 Task: Create a due date automation trigger when advanced on, on the monday of the week before a card is due add dates not due next month at 11:00 AM.
Action: Mouse moved to (1085, 85)
Screenshot: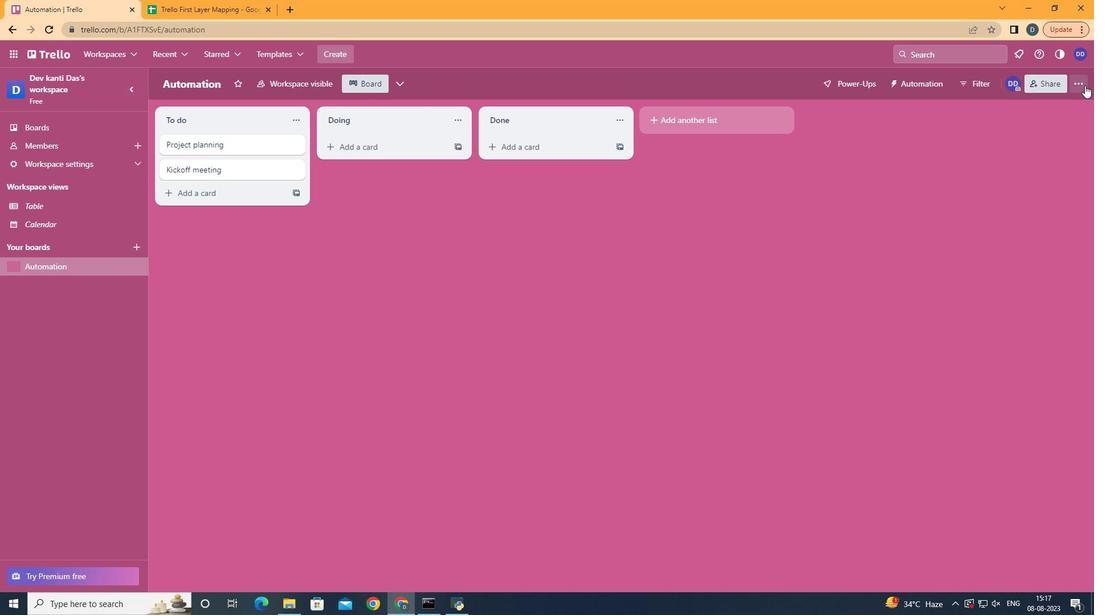 
Action: Mouse pressed left at (1085, 85)
Screenshot: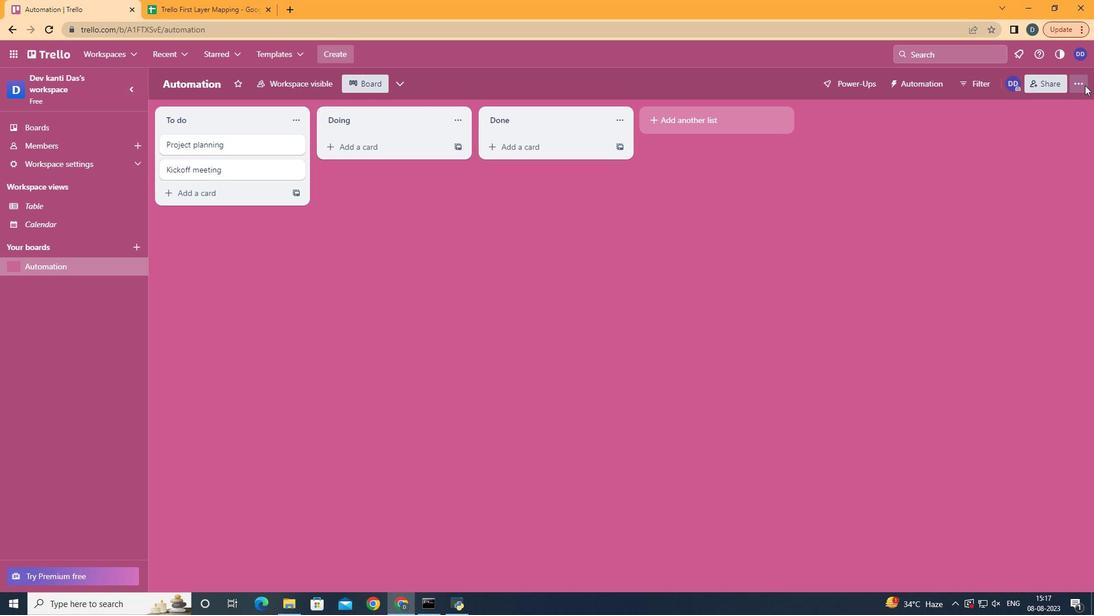 
Action: Mouse moved to (989, 237)
Screenshot: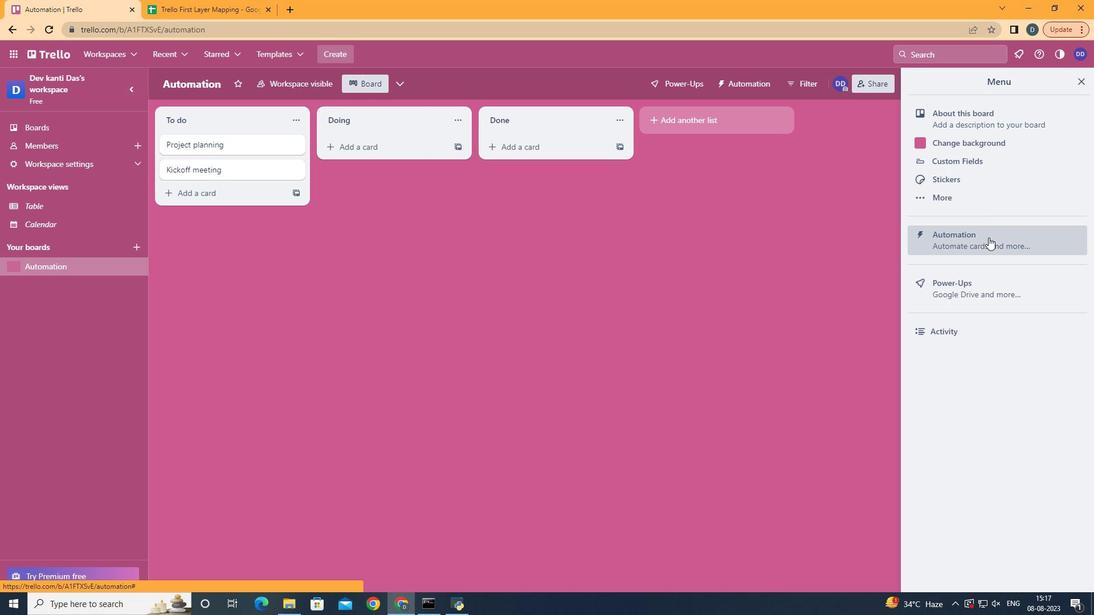 
Action: Mouse pressed left at (989, 237)
Screenshot: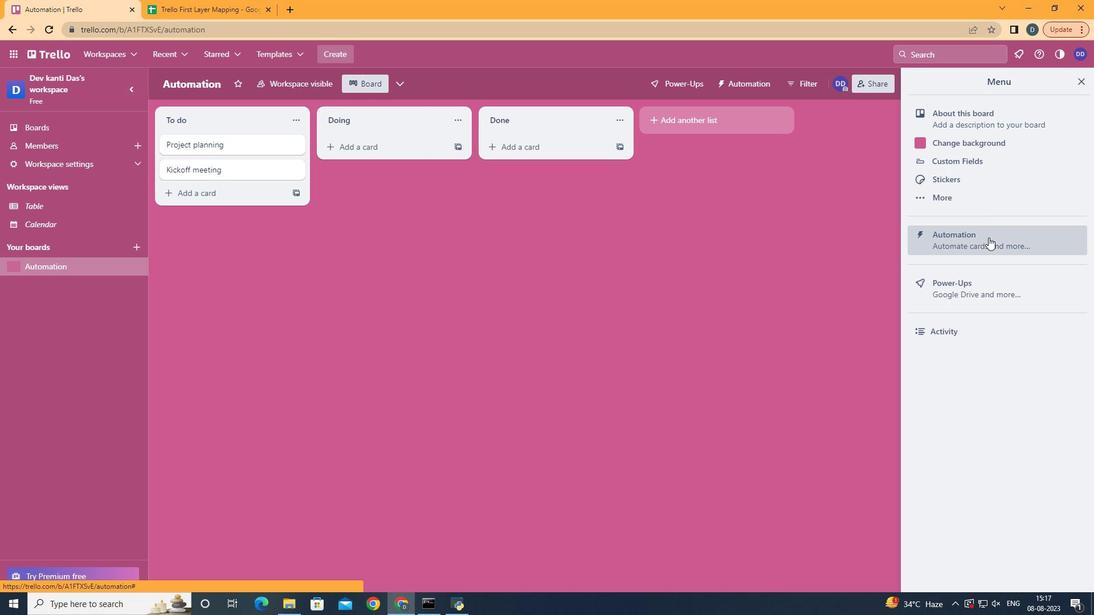 
Action: Mouse moved to (200, 225)
Screenshot: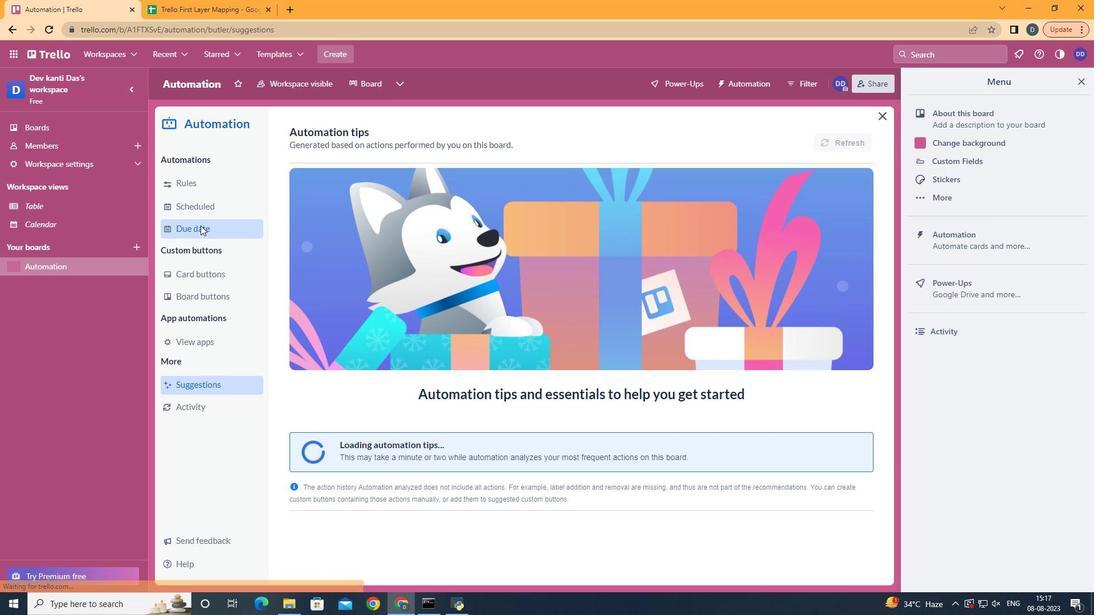 
Action: Mouse pressed left at (200, 225)
Screenshot: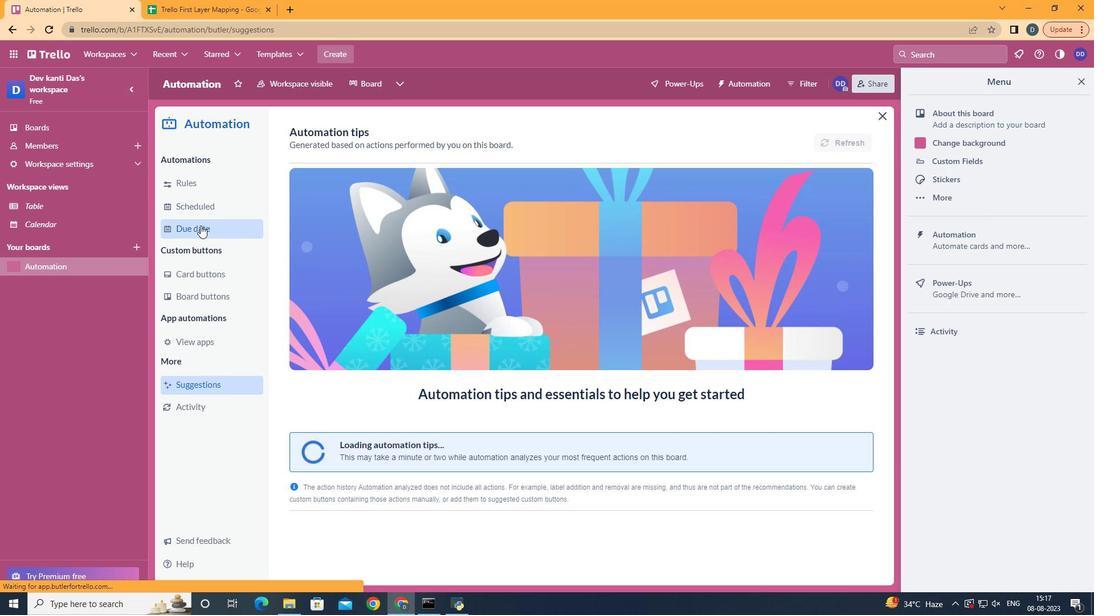 
Action: Mouse moved to (796, 135)
Screenshot: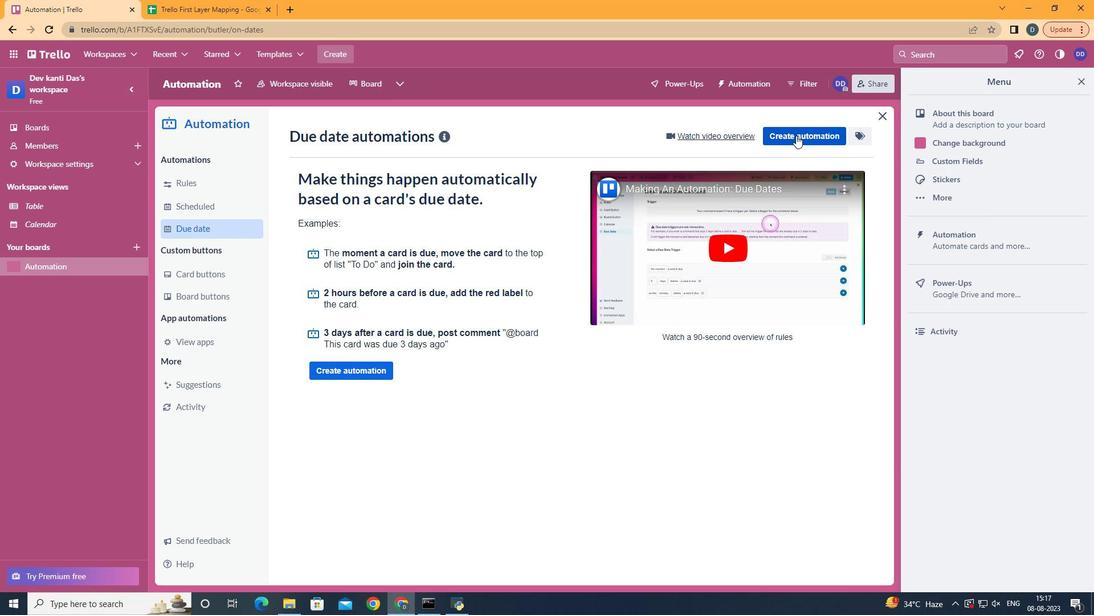 
Action: Mouse pressed left at (796, 135)
Screenshot: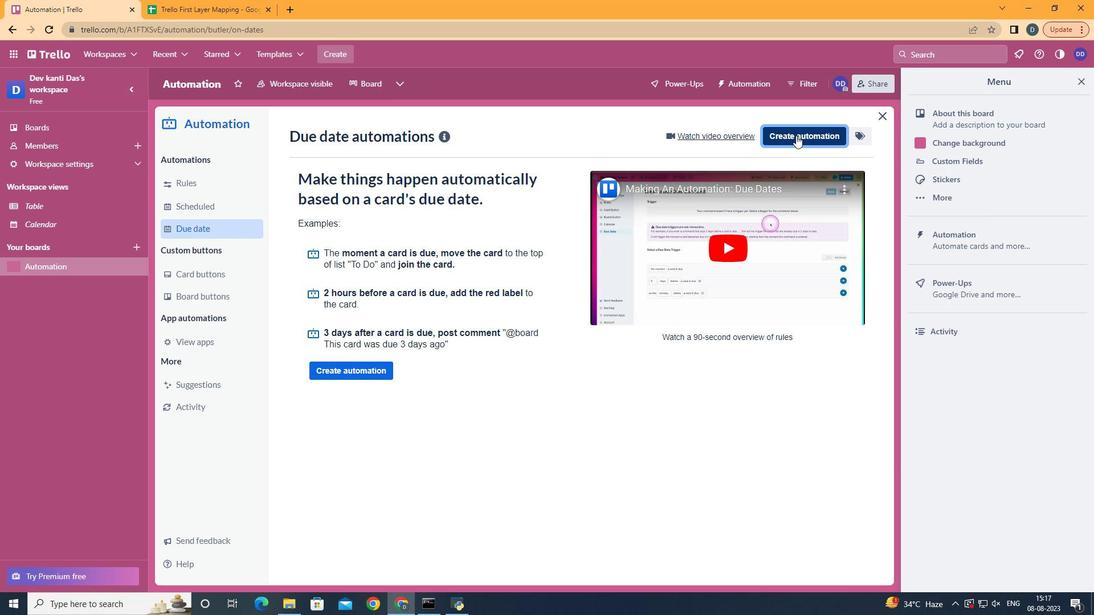 
Action: Mouse moved to (556, 240)
Screenshot: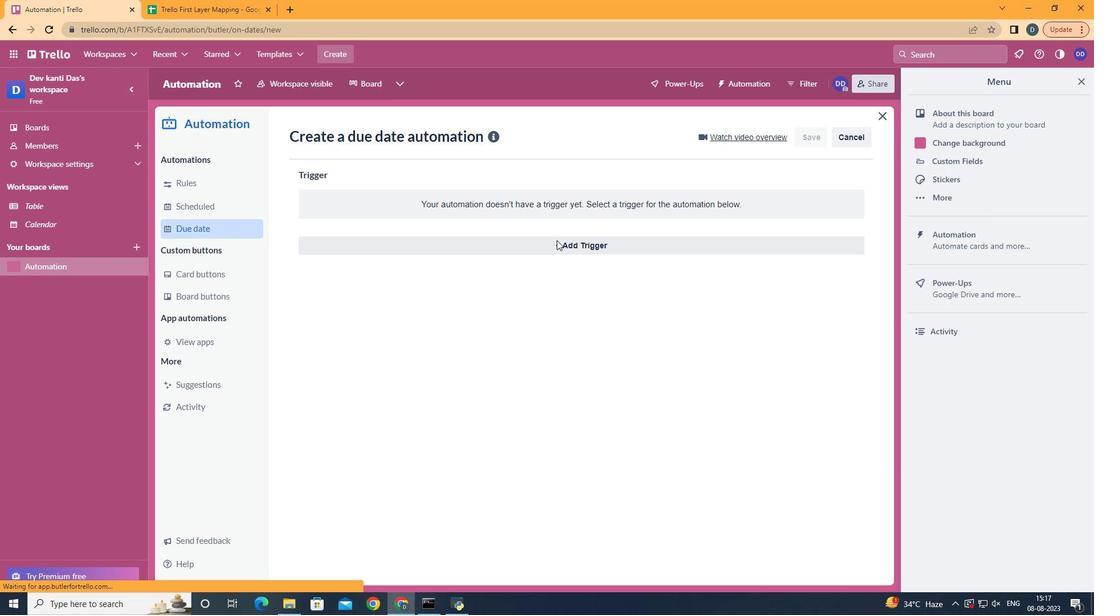 
Action: Mouse pressed left at (556, 240)
Screenshot: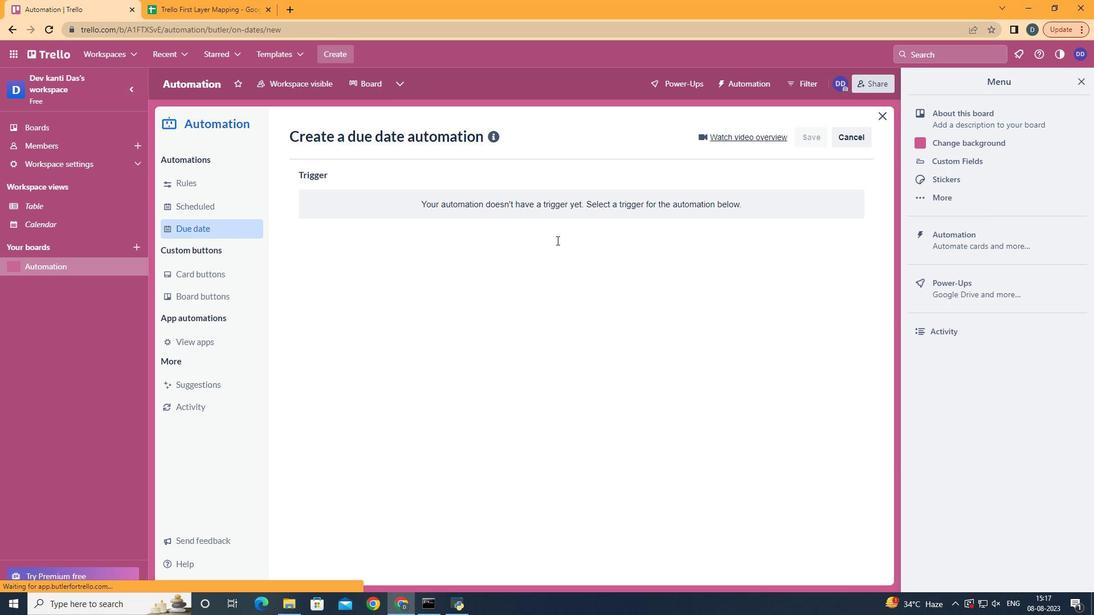 
Action: Mouse moved to (404, 547)
Screenshot: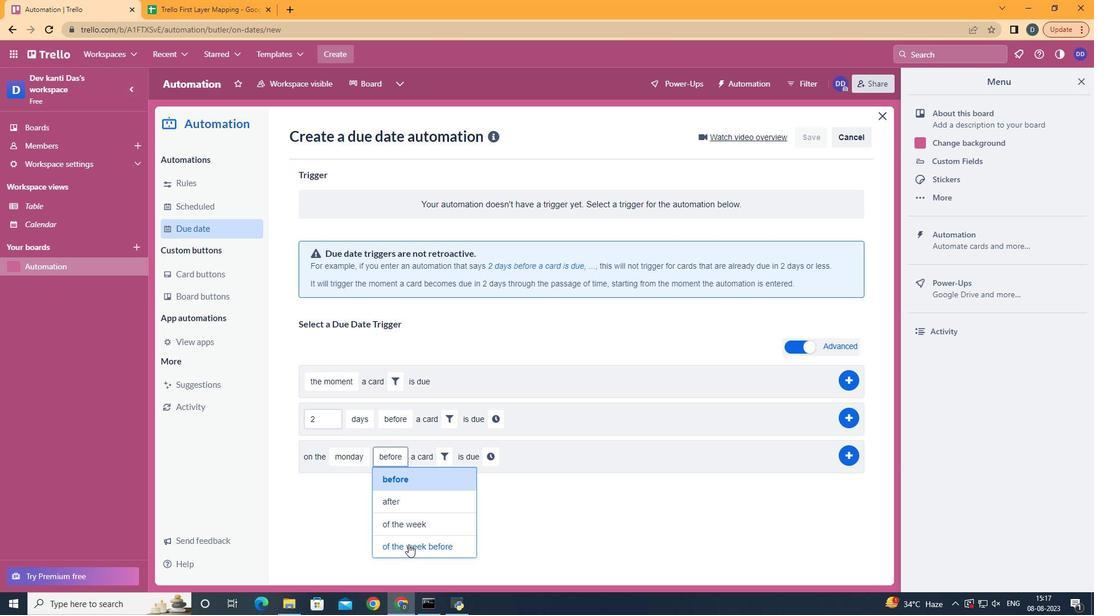 
Action: Mouse pressed left at (404, 547)
Screenshot: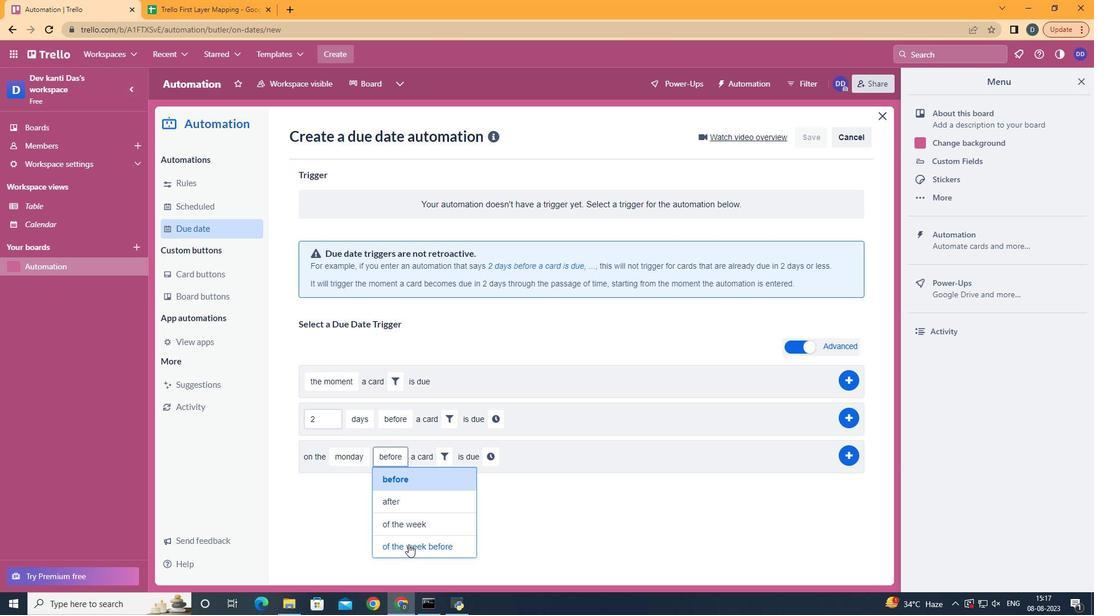 
Action: Mouse moved to (488, 461)
Screenshot: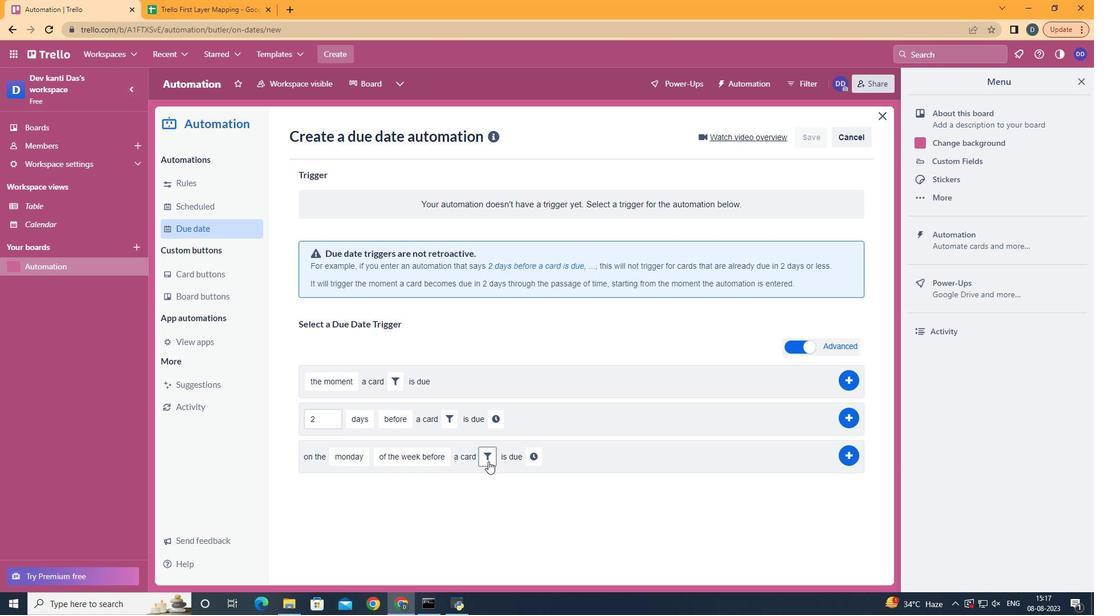 
Action: Mouse pressed left at (488, 461)
Screenshot: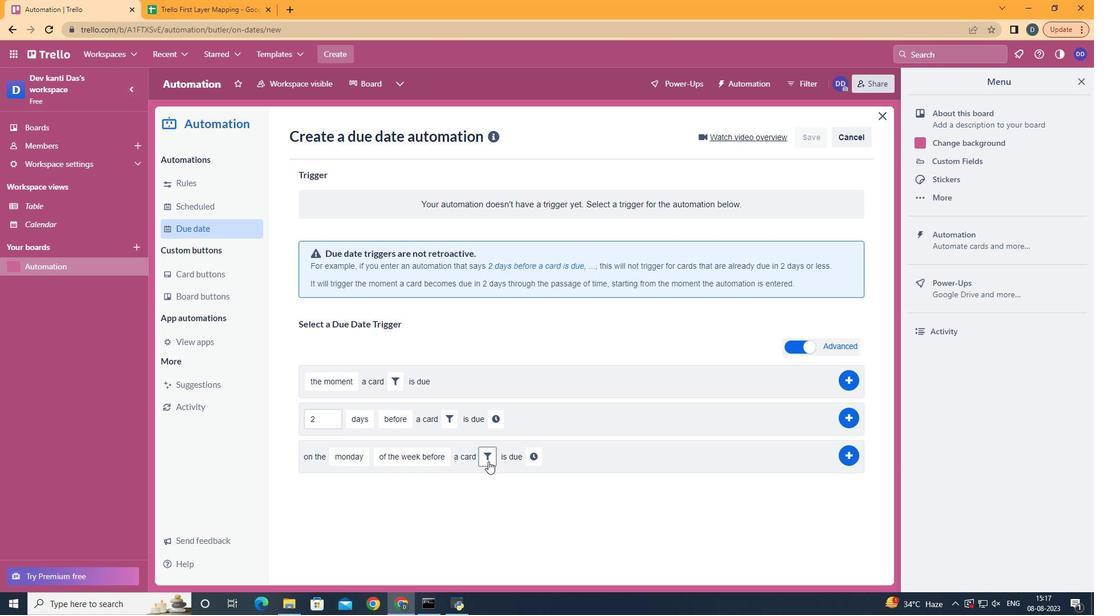 
Action: Mouse moved to (551, 493)
Screenshot: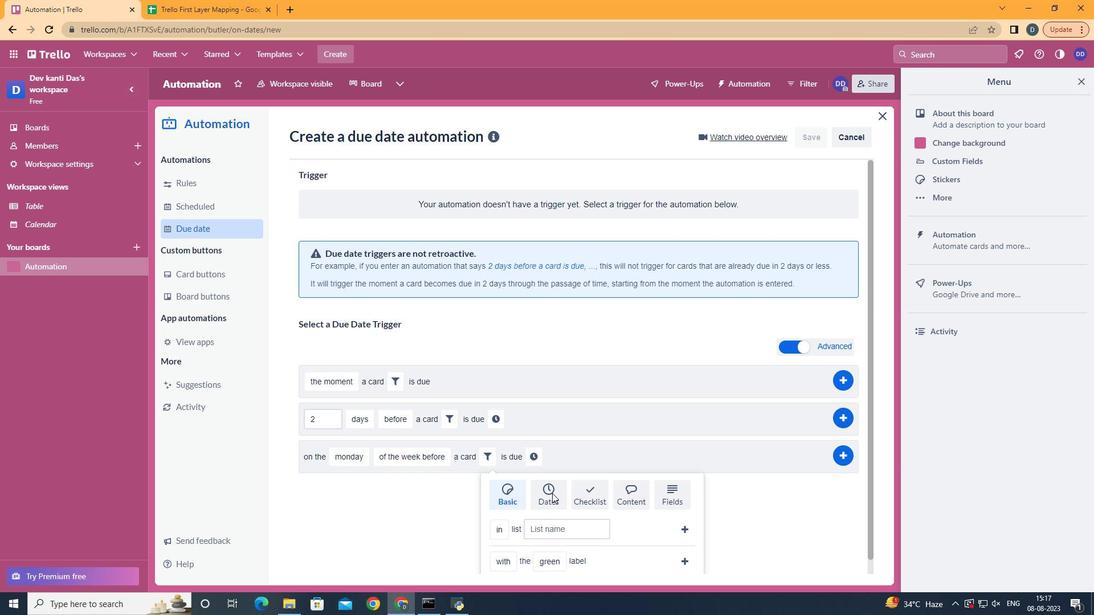 
Action: Mouse pressed left at (551, 493)
Screenshot: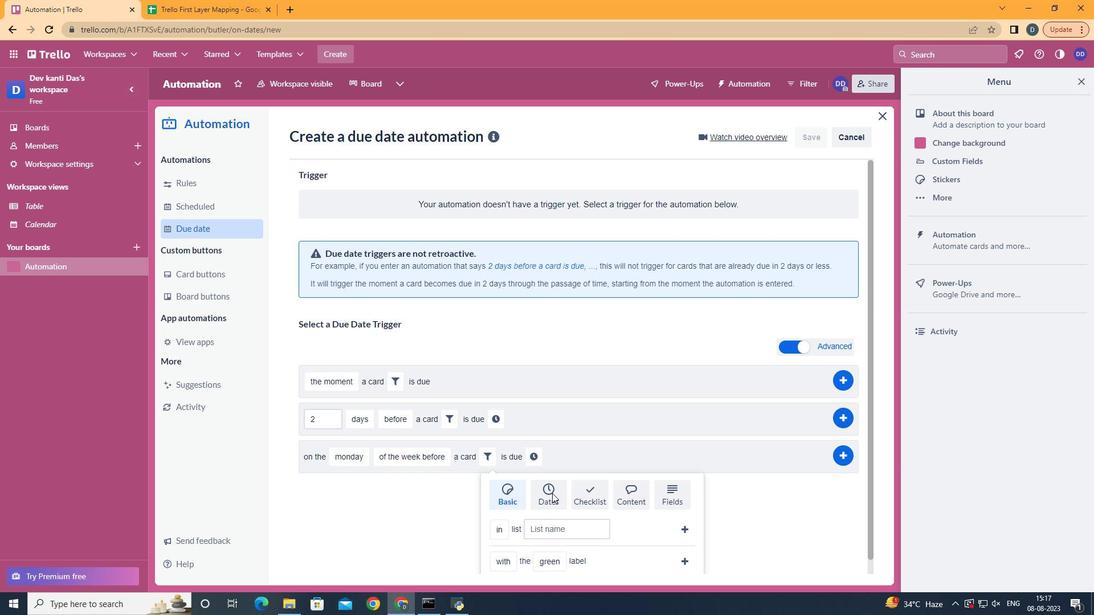 
Action: Mouse moved to (552, 493)
Screenshot: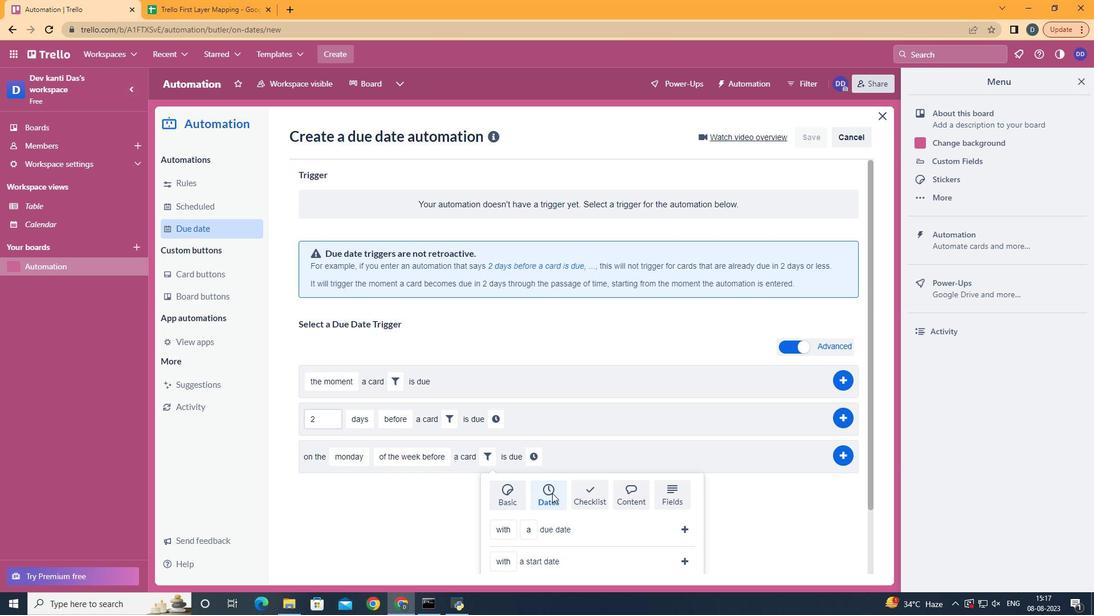 
Action: Mouse scrolled (552, 493) with delta (0, 0)
Screenshot: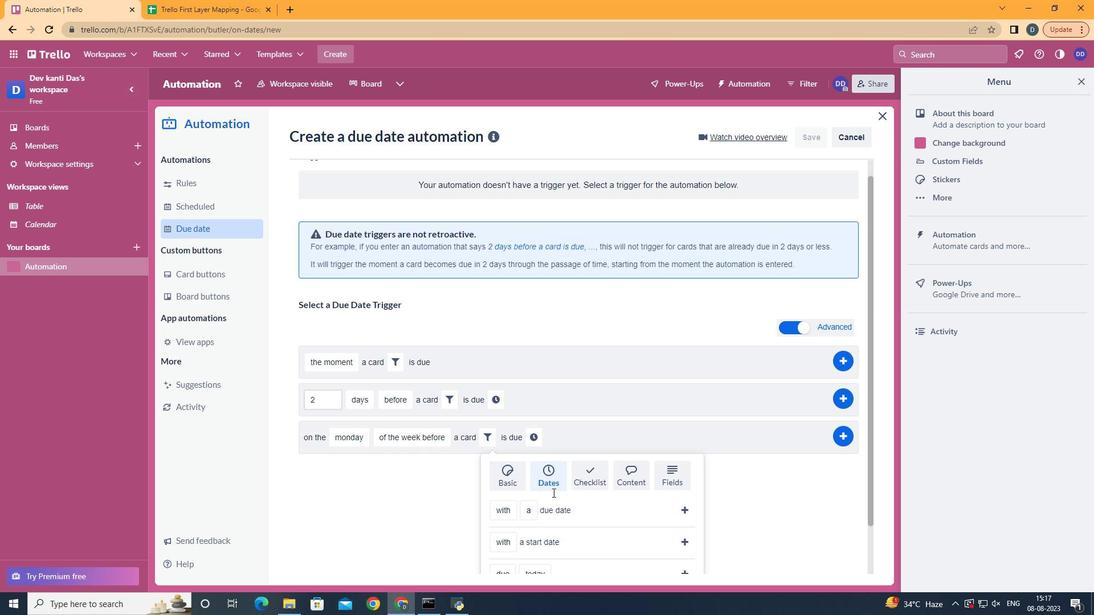 
Action: Mouse scrolled (552, 493) with delta (0, 0)
Screenshot: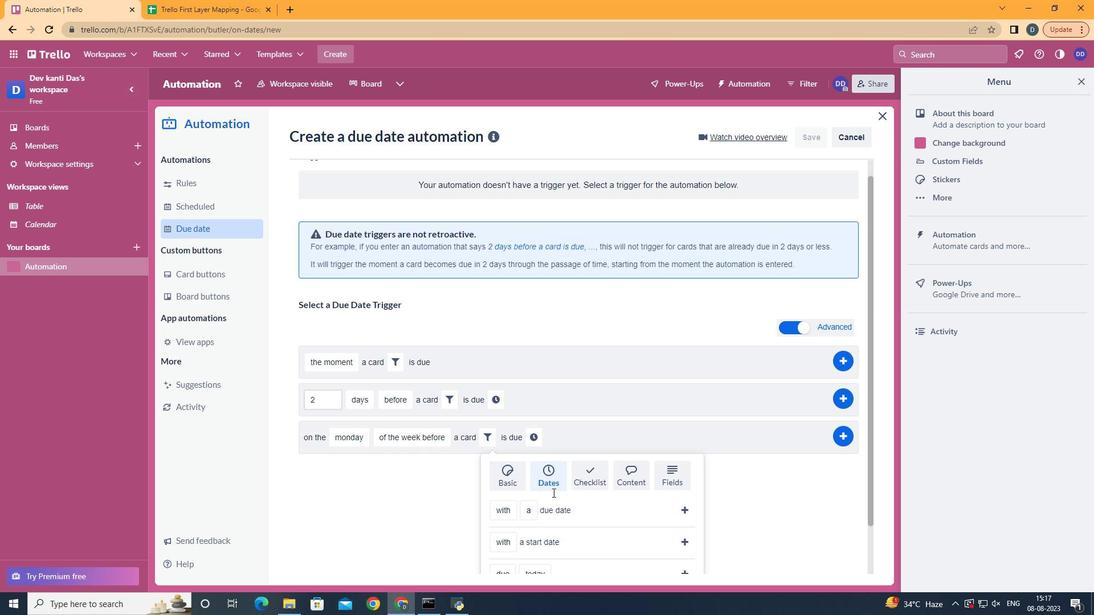 
Action: Mouse scrolled (552, 493) with delta (0, 0)
Screenshot: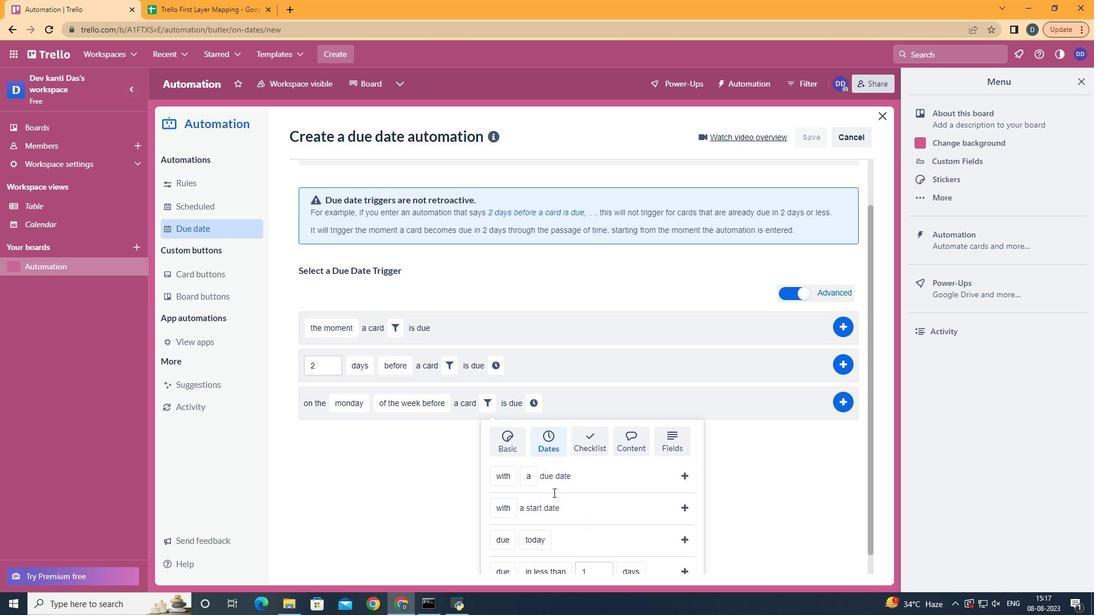 
Action: Mouse scrolled (552, 493) with delta (0, 0)
Screenshot: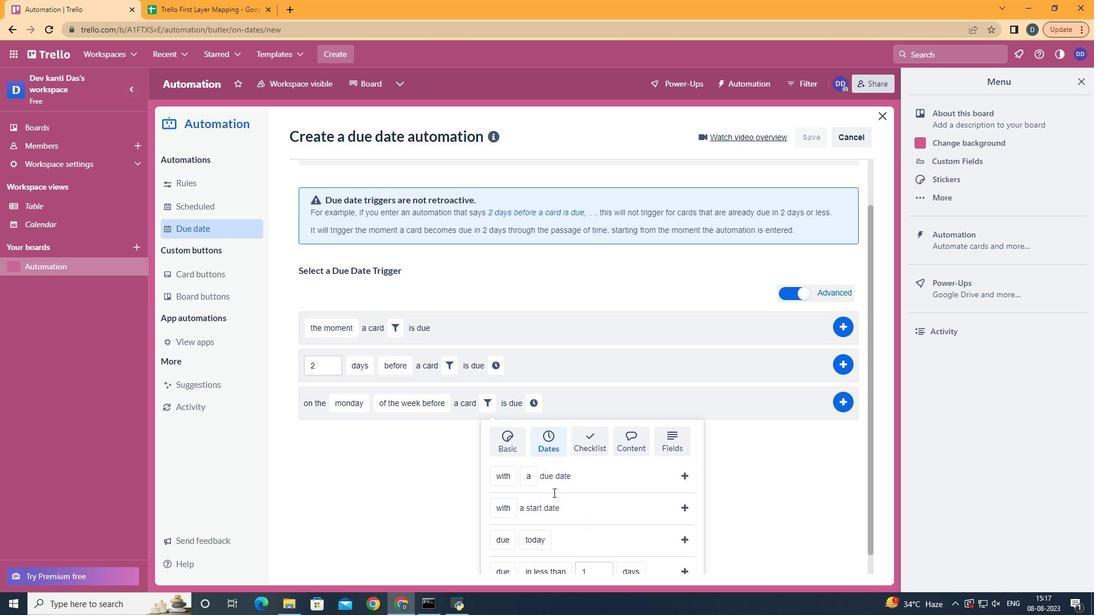 
Action: Mouse moved to (519, 445)
Screenshot: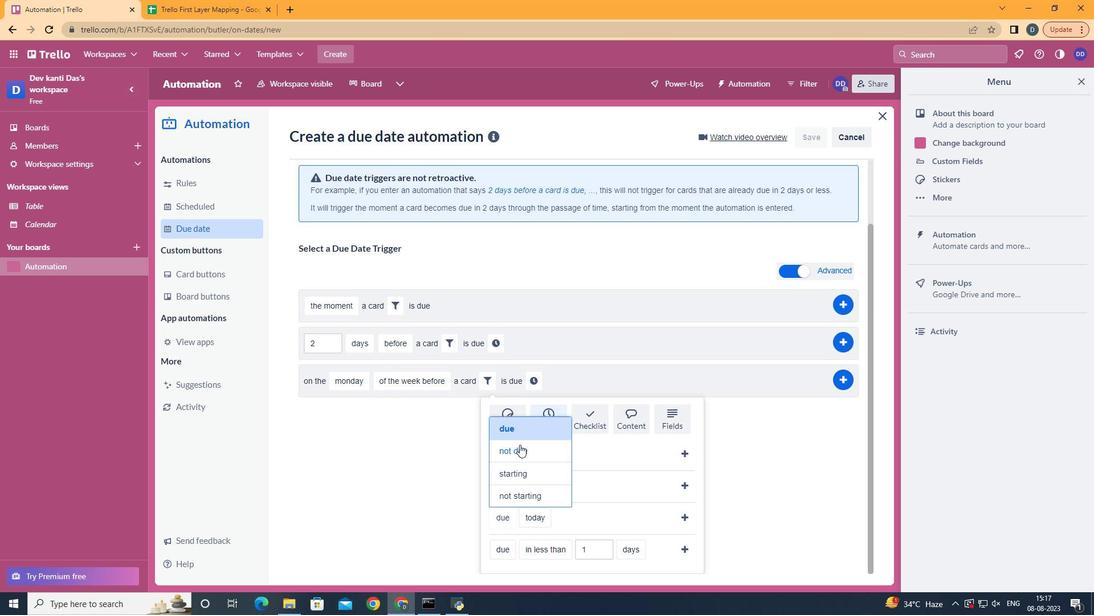 
Action: Mouse pressed left at (519, 445)
Screenshot: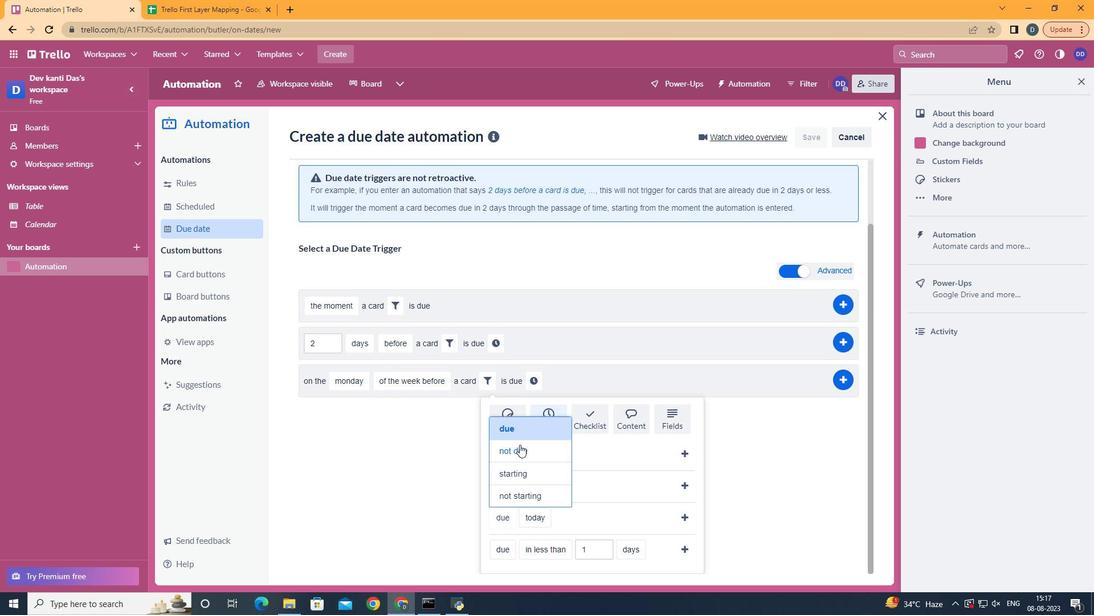
Action: Mouse moved to (564, 497)
Screenshot: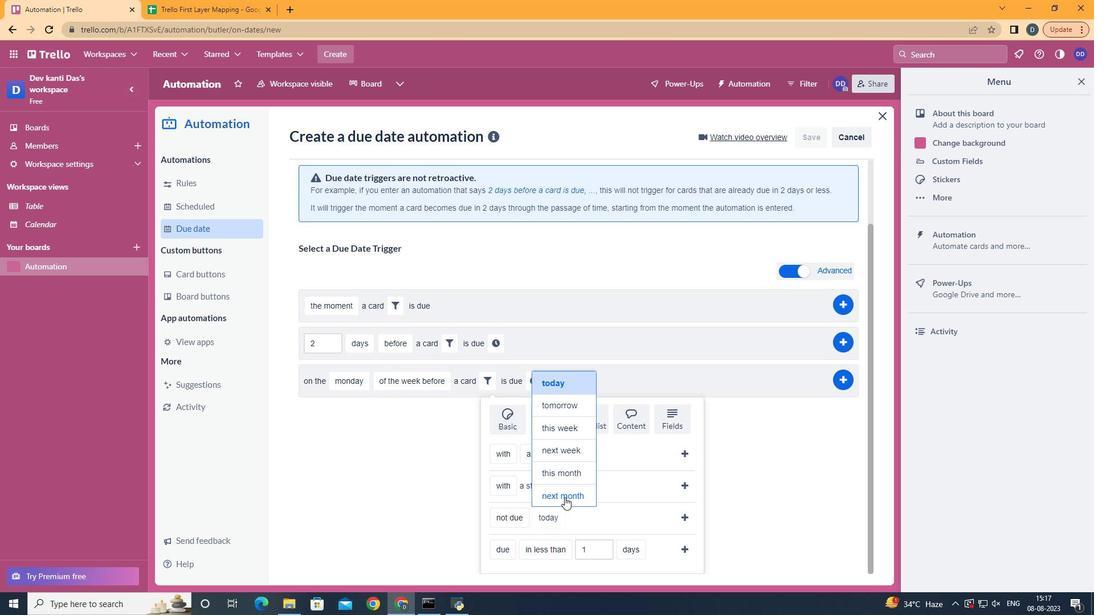 
Action: Mouse pressed left at (564, 497)
Screenshot: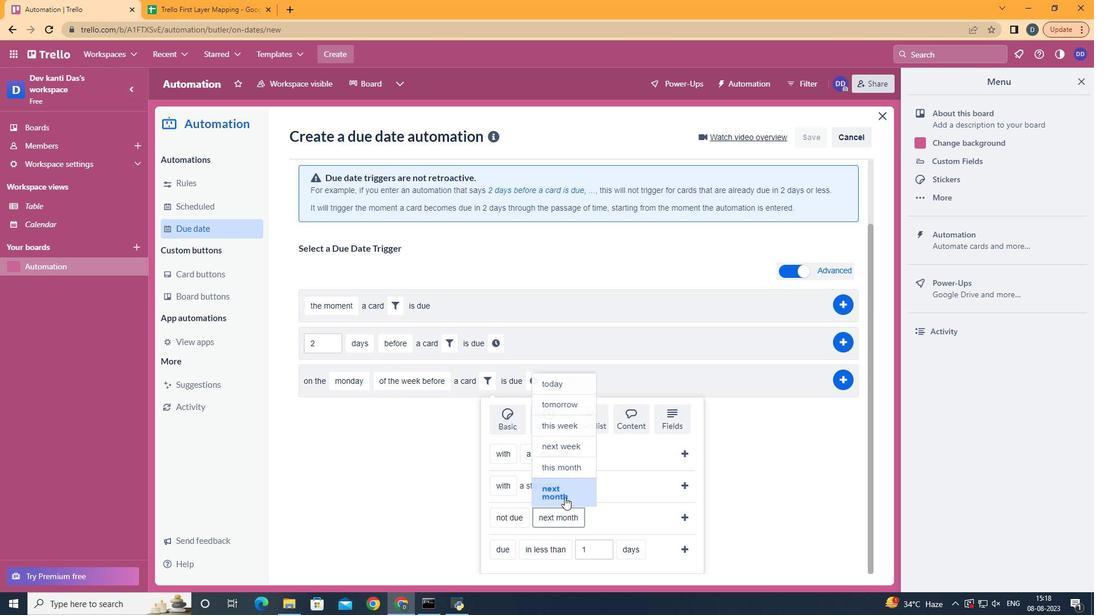 
Action: Mouse moved to (688, 517)
Screenshot: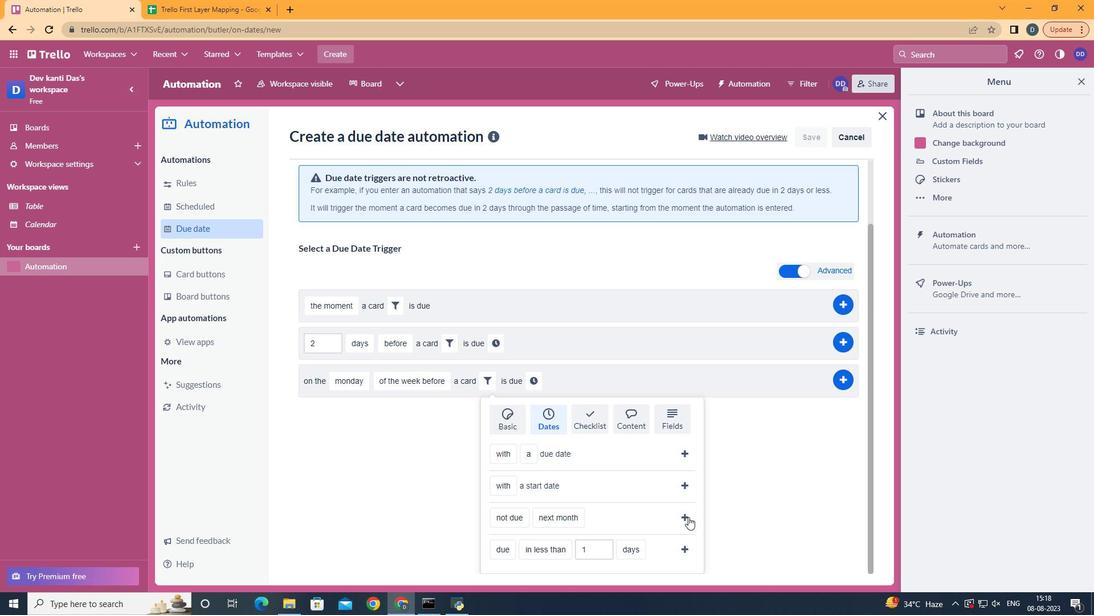
Action: Mouse pressed left at (688, 517)
Screenshot: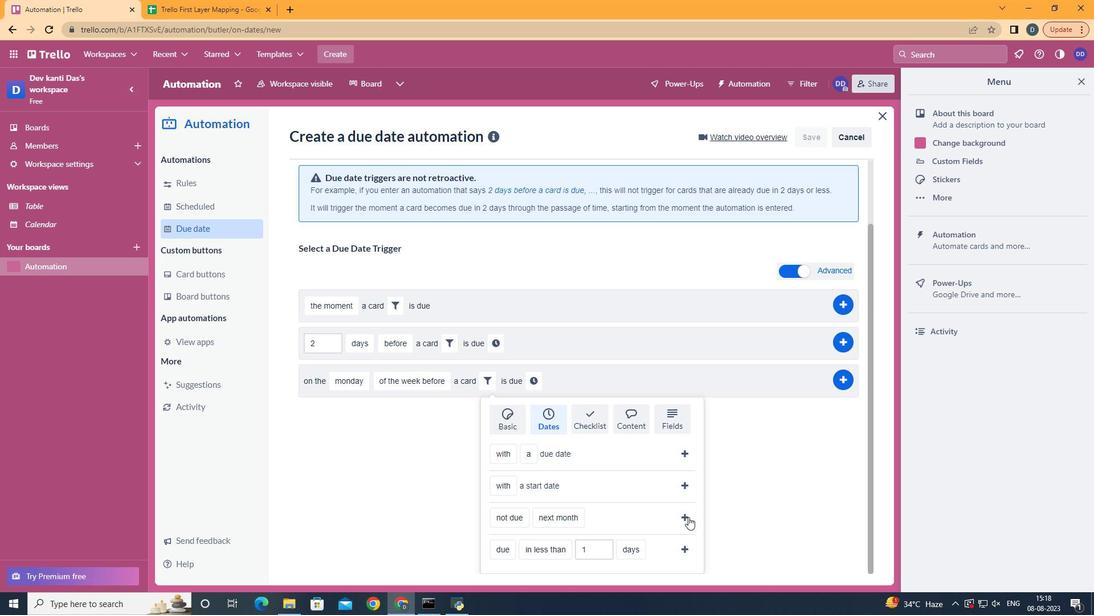 
Action: Mouse moved to (631, 462)
Screenshot: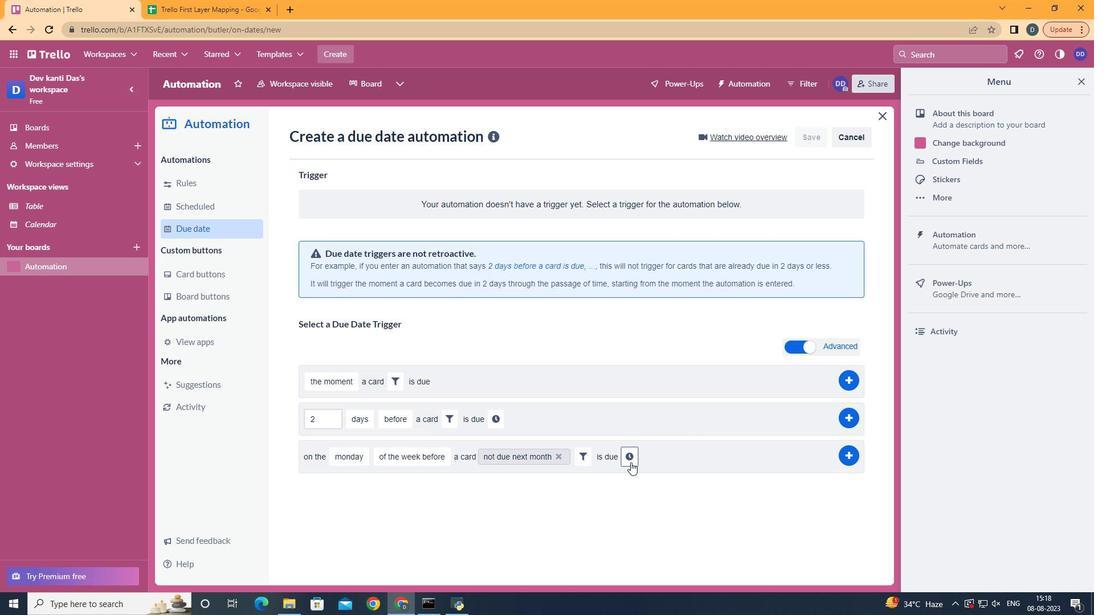 
Action: Mouse pressed left at (631, 462)
Screenshot: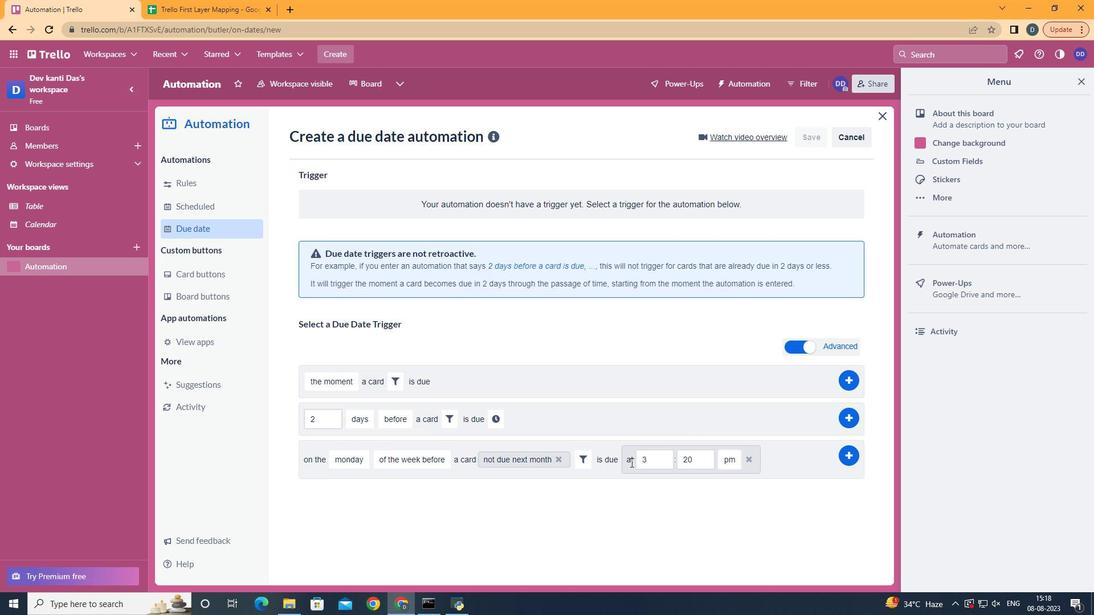 
Action: Mouse moved to (661, 460)
Screenshot: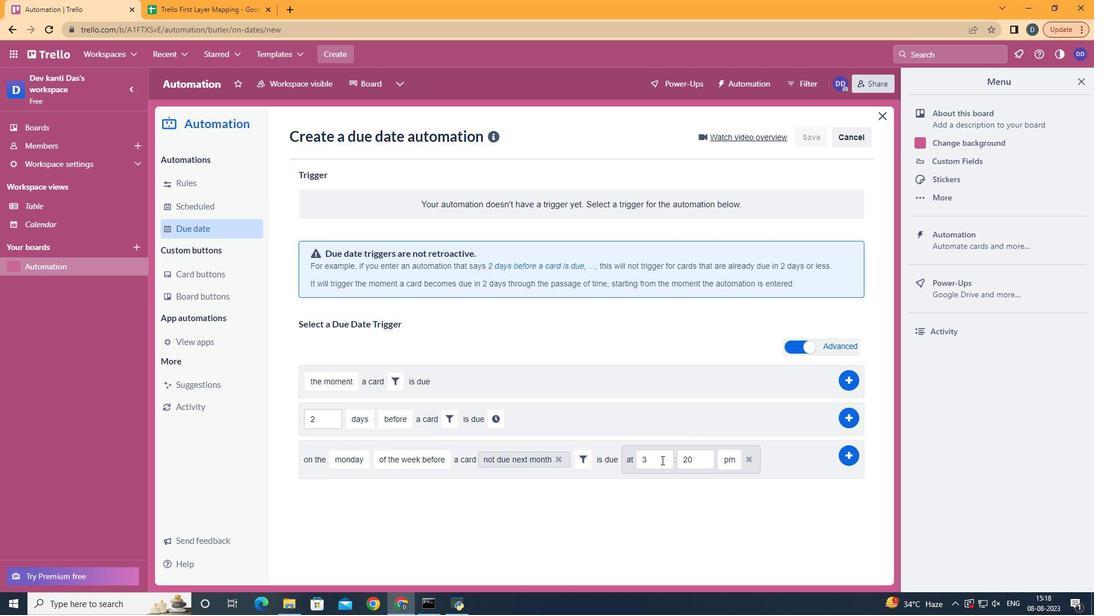 
Action: Mouse pressed left at (661, 460)
Screenshot: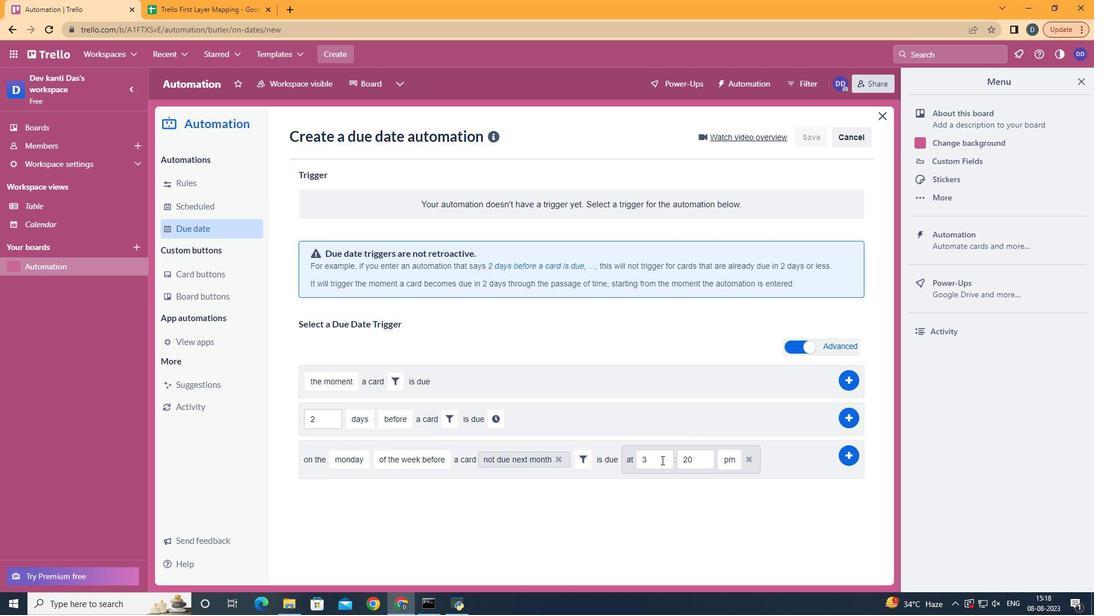 
Action: Mouse moved to (665, 460)
Screenshot: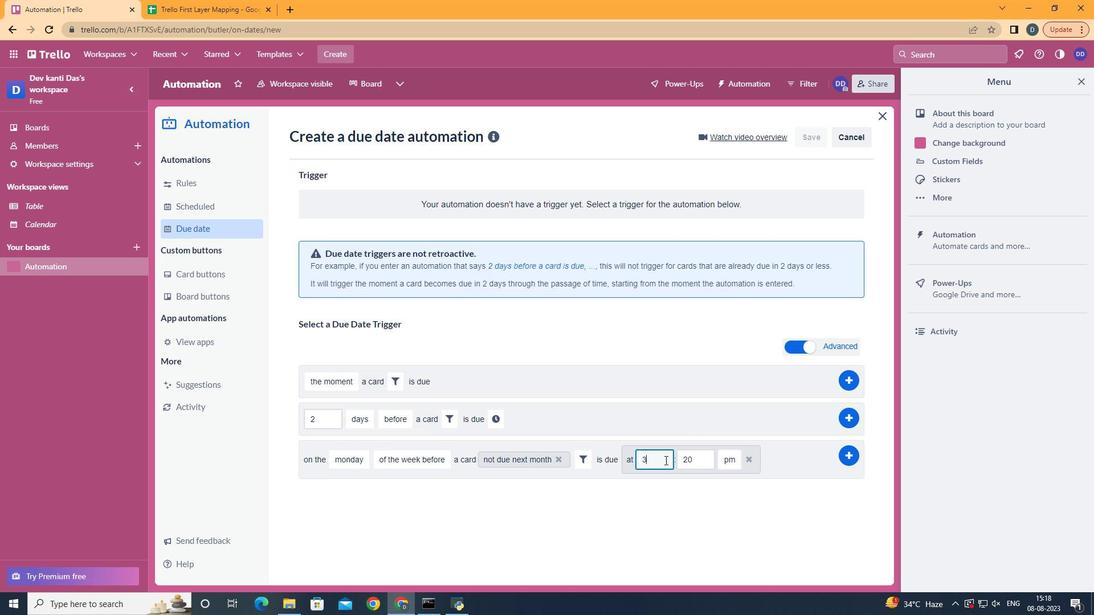 
Action: Key pressed <Key.backspace>11
Screenshot: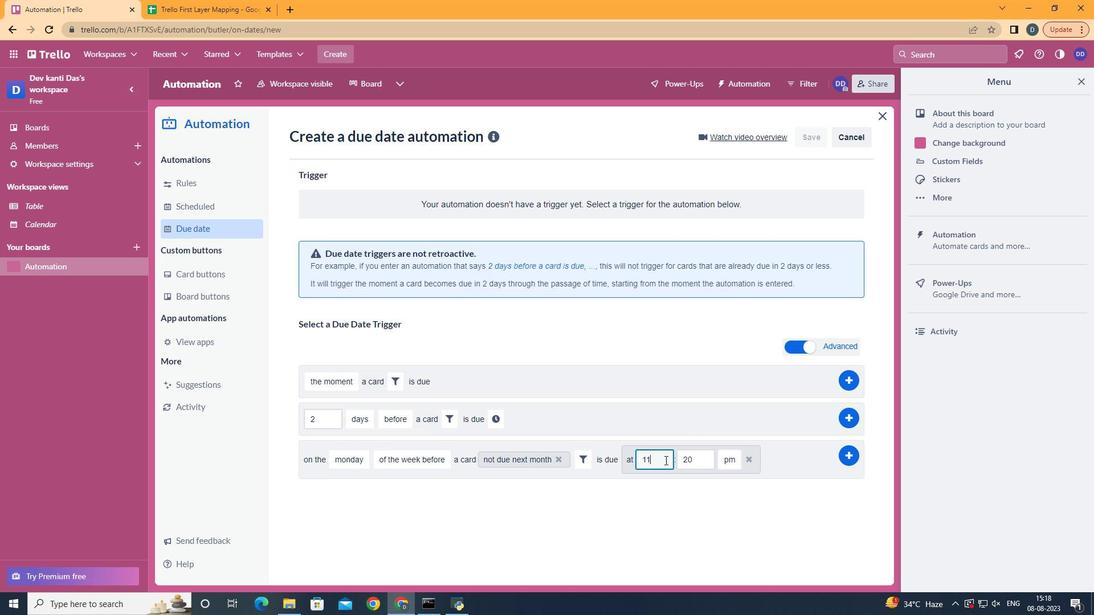 
Action: Mouse moved to (700, 456)
Screenshot: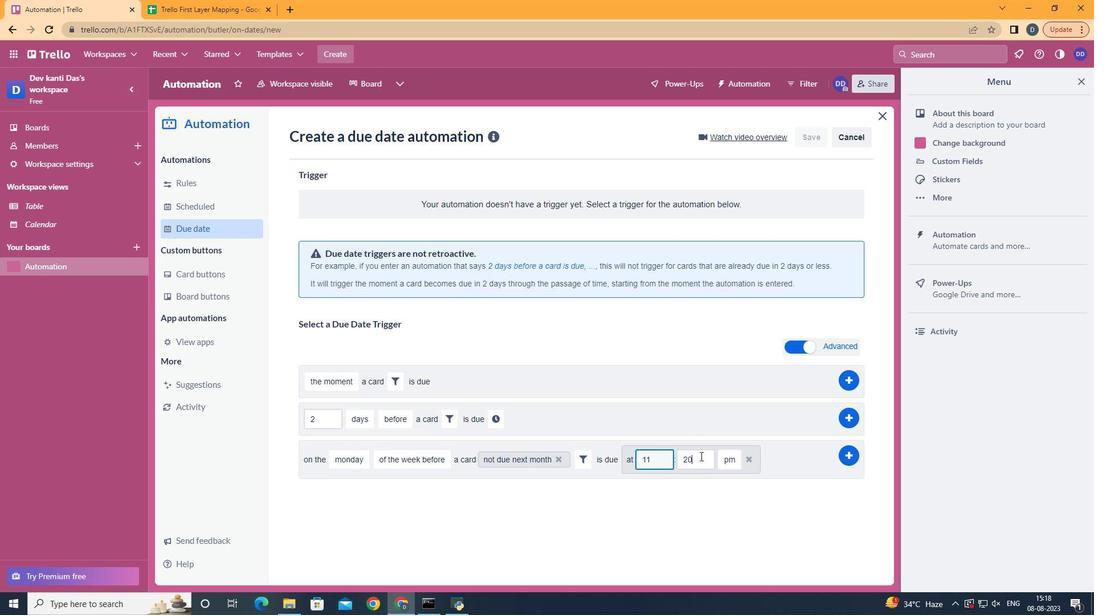 
Action: Mouse pressed left at (700, 456)
Screenshot: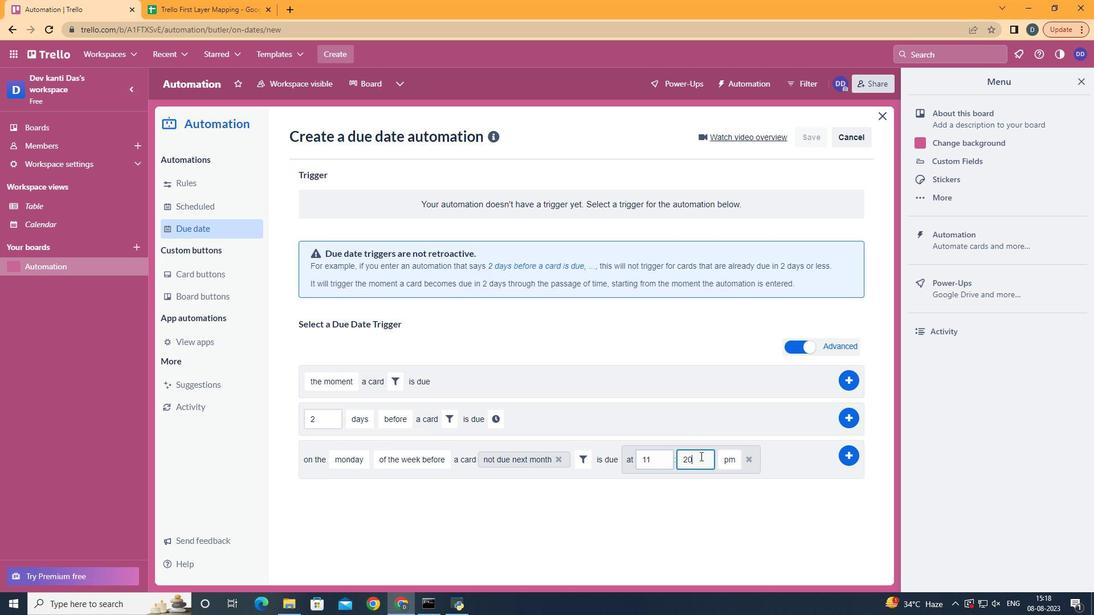 
Action: Key pressed <Key.backspace>
Screenshot: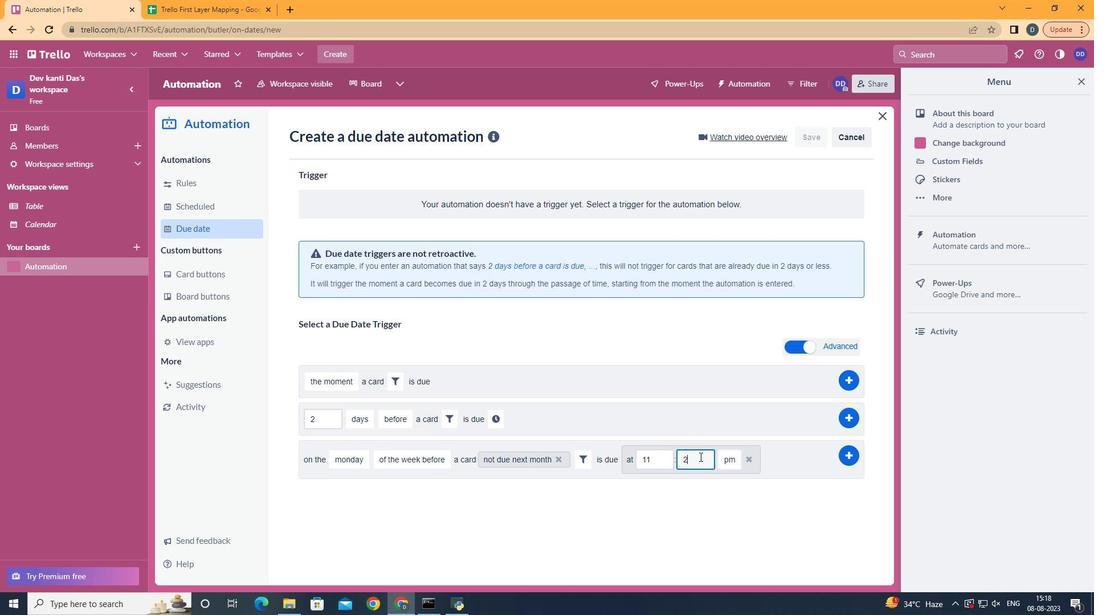 
Action: Mouse moved to (699, 457)
Screenshot: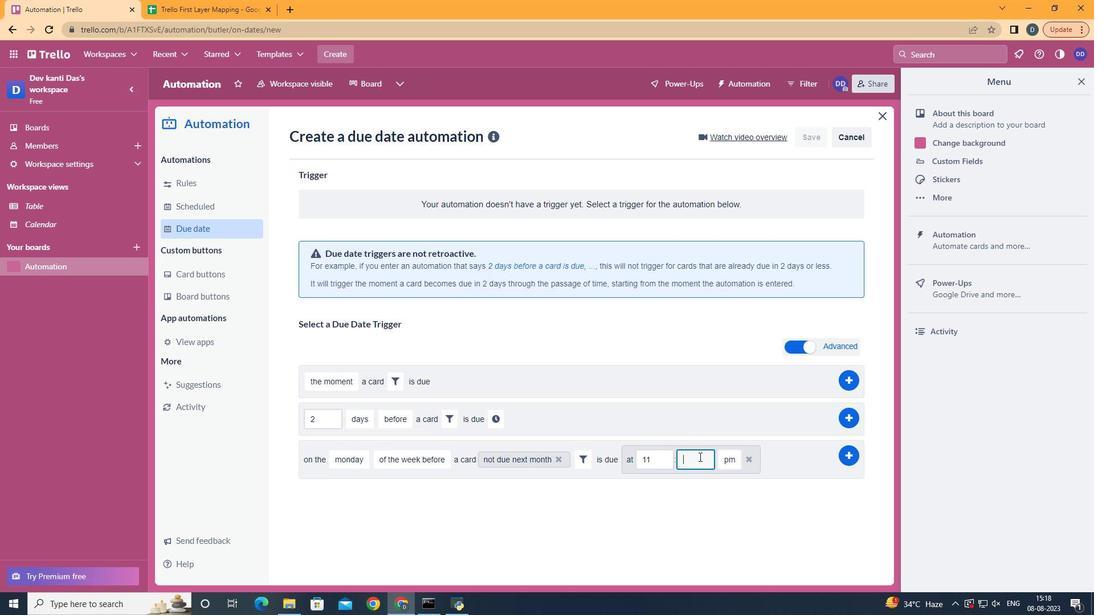 
Action: Key pressed <Key.backspace>00
Screenshot: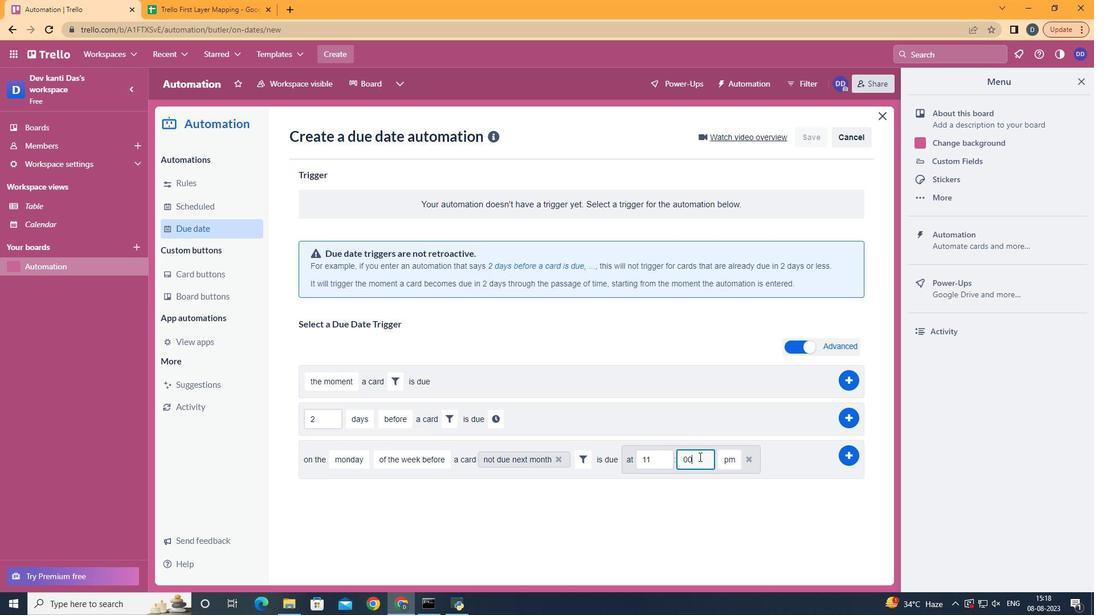 
Action: Mouse moved to (734, 477)
Screenshot: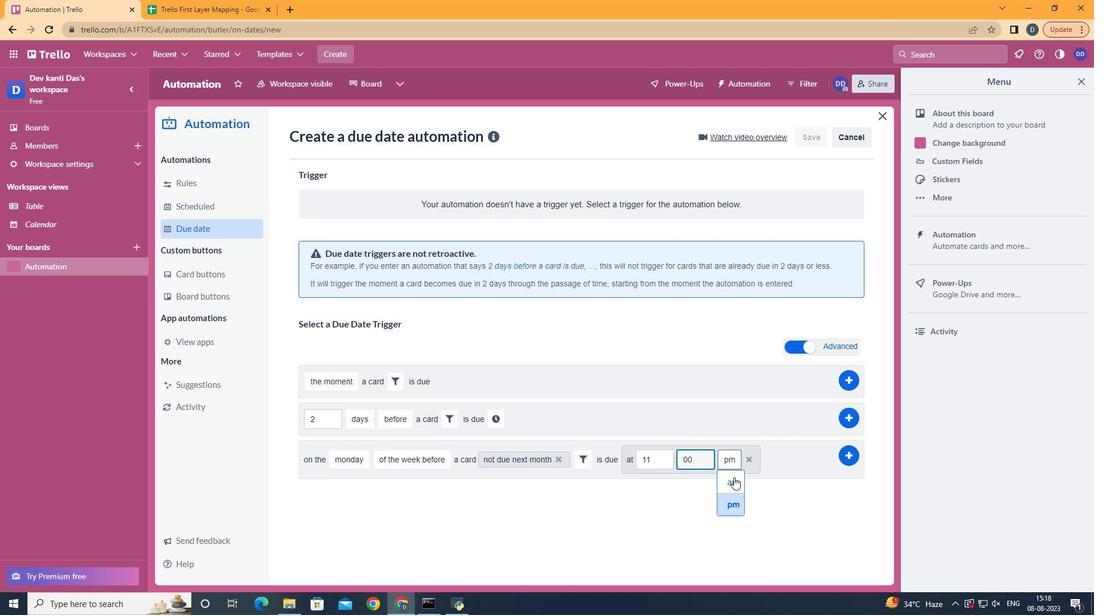 
Action: Mouse pressed left at (734, 477)
Screenshot: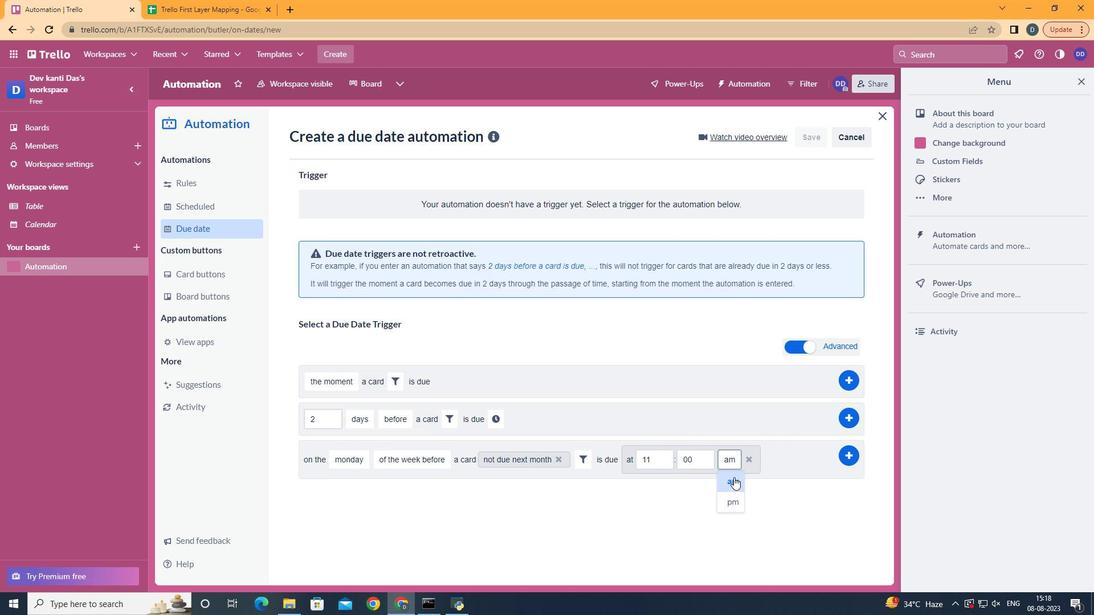 
Action: Mouse moved to (853, 456)
Screenshot: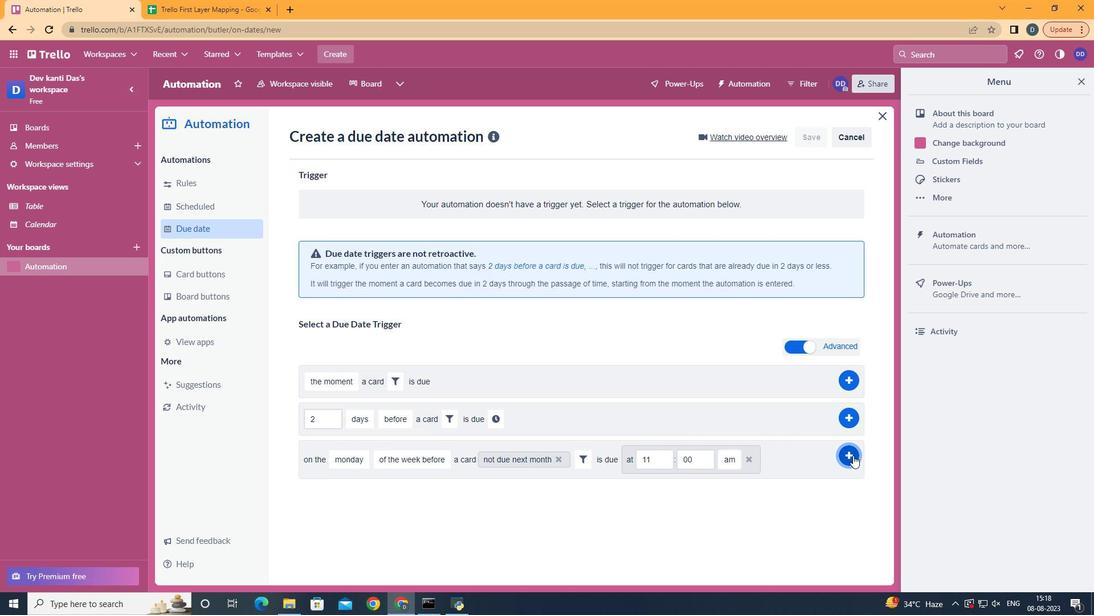 
Action: Mouse pressed left at (853, 456)
Screenshot: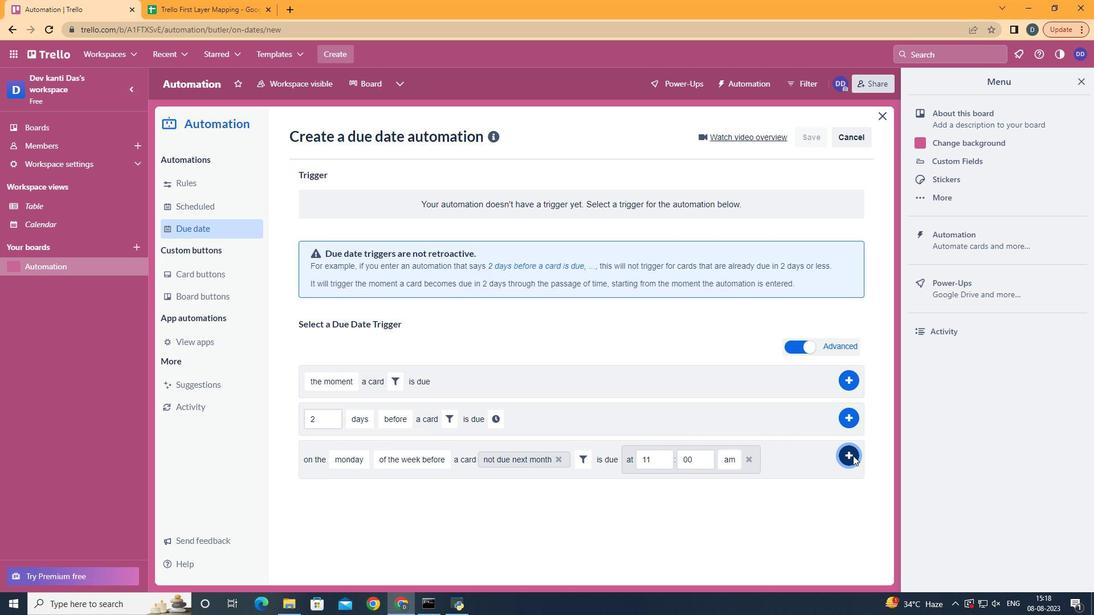 
Action: Mouse moved to (670, 241)
Screenshot: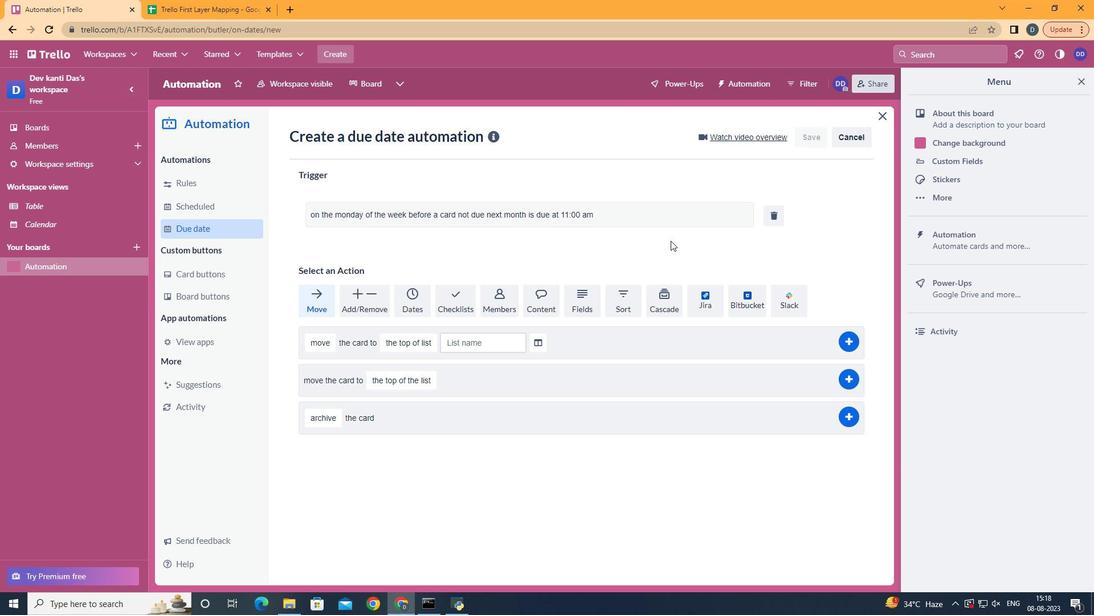 
